 Task: Change the board title to "Project Task Board".
Action: Mouse pressed left at (293, 79)
Screenshot: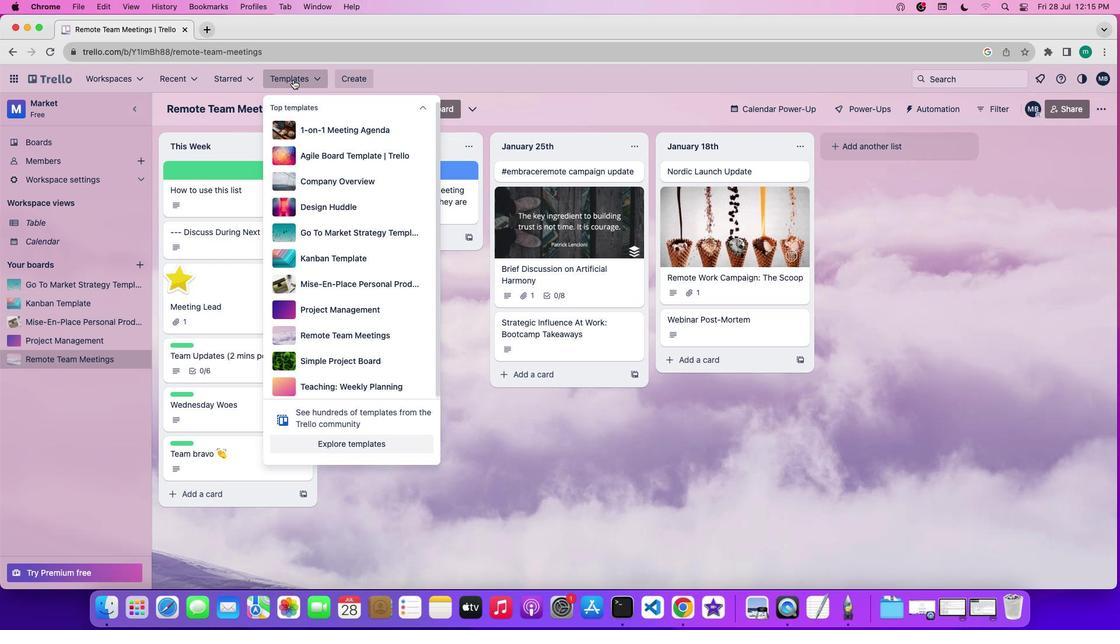 
Action: Mouse pressed left at (293, 79)
Screenshot: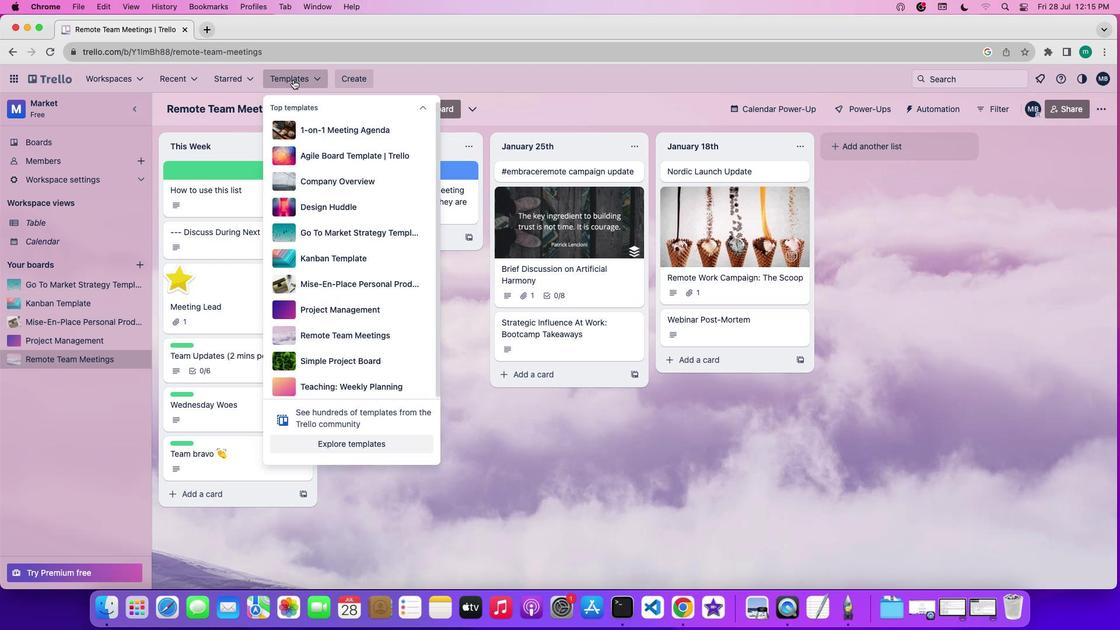 
Action: Mouse moved to (343, 357)
Screenshot: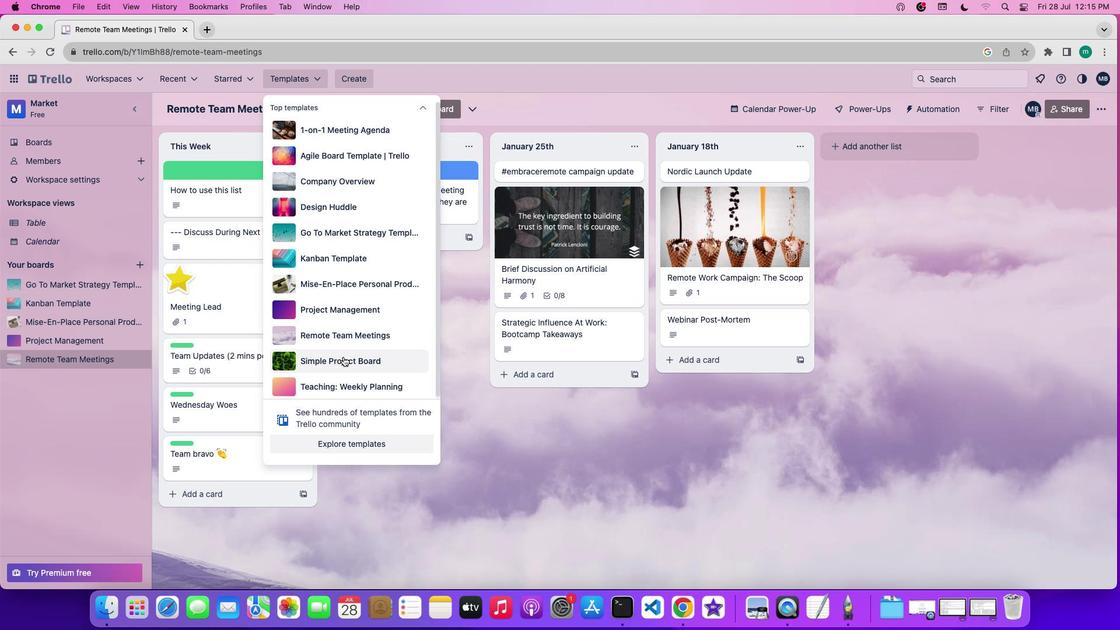 
Action: Mouse pressed left at (343, 357)
Screenshot: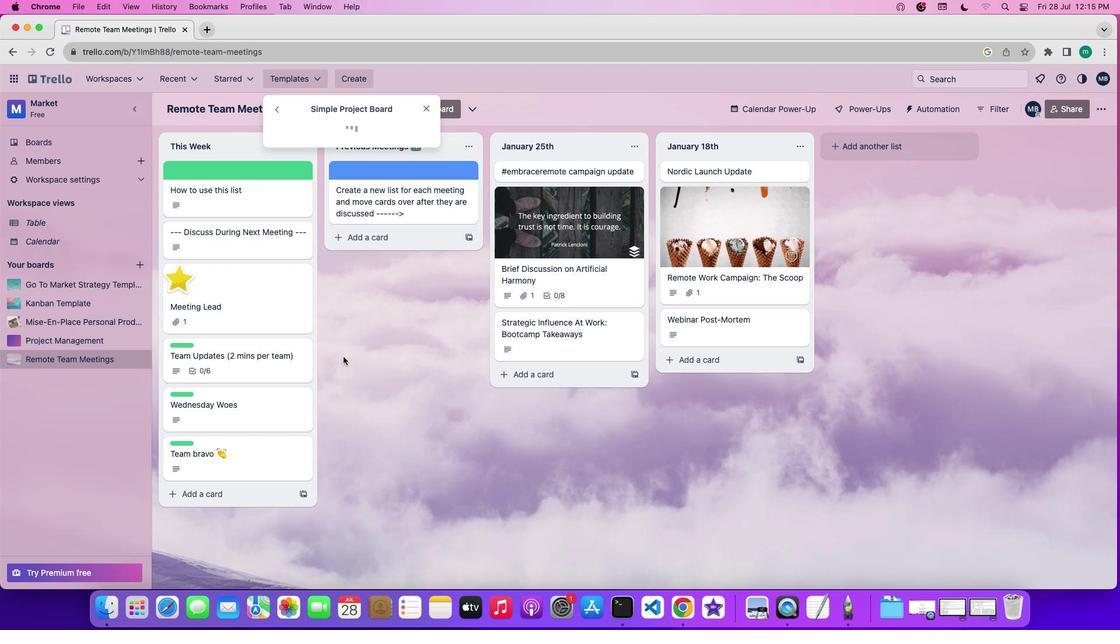 
Action: Mouse moved to (361, 212)
Screenshot: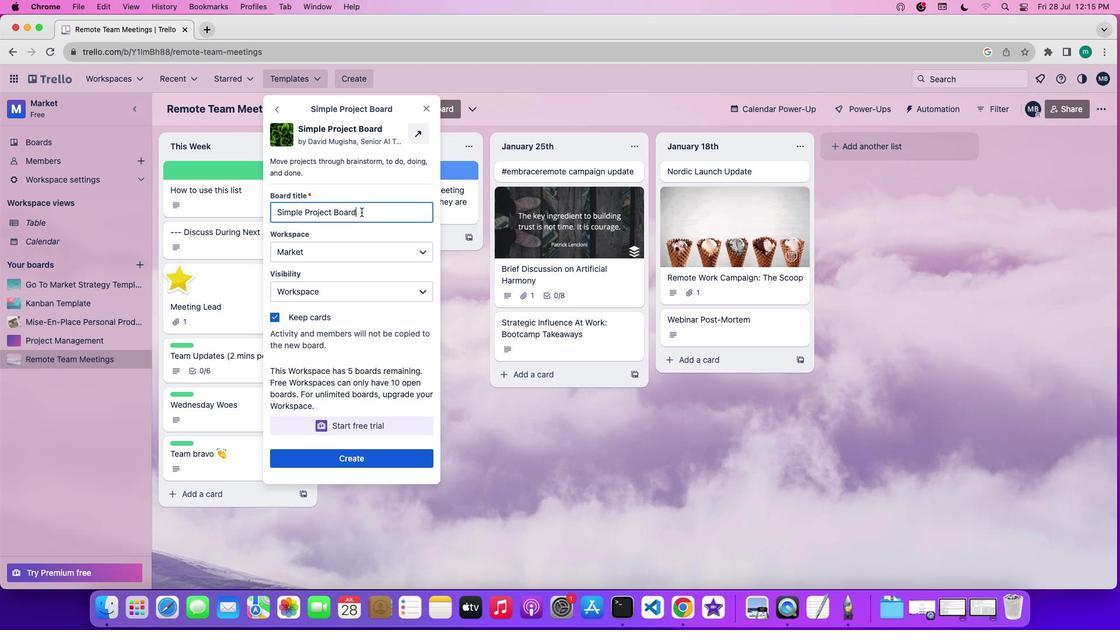 
Action: Key pressed Key.backspaceKey.backspaceKey.backspaceKey.backspaceKey.backspaceKey.backspaceKey.backspaceKey.backspaceKey.backspaceKey.backspaceKey.backspaceKey.backspaceKey.backspaceKey.backspaceKey.backspaceKey.backspaceKey.backspaceKey.backspaceKey.backspaceKey.backspaceKey.backspaceKey.backspaceKey.backspaceKey.backspaceKey.backspaceKey.backspaceKey.backspaceKey.backspaceKey.backspaceKey.backspaceKey.backspaceKey.backspaceKey.backspaceKey.backspaceKey.shift'P''r''o''j''e''c''t'Key.spaceKey.shift'T''a''s''k'Key.spaceKey.shift'B''o''a''r''d'
Screenshot: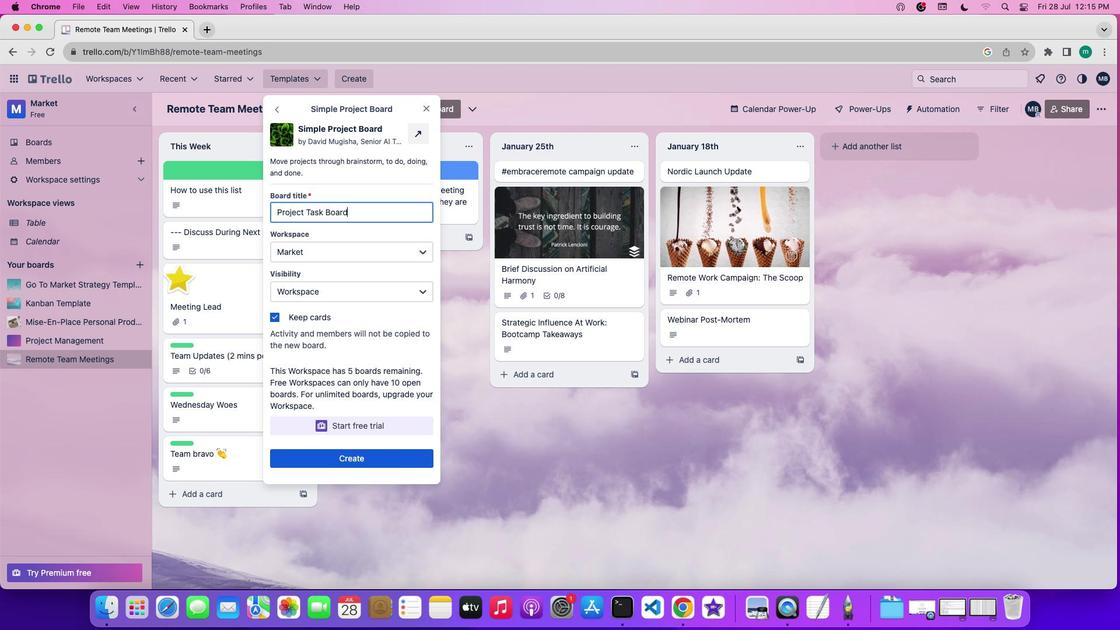 
